 Task: Create New Customer with Customer Name: Camellia's Curiosities, Billing Address Line1: 3112 Abia Martin Drive, Billing Address Line2:  Panther Burn, Billing Address Line3:  Mississippi 38765, Cell Number: 305-245-4080
Action: Mouse moved to (155, 32)
Screenshot: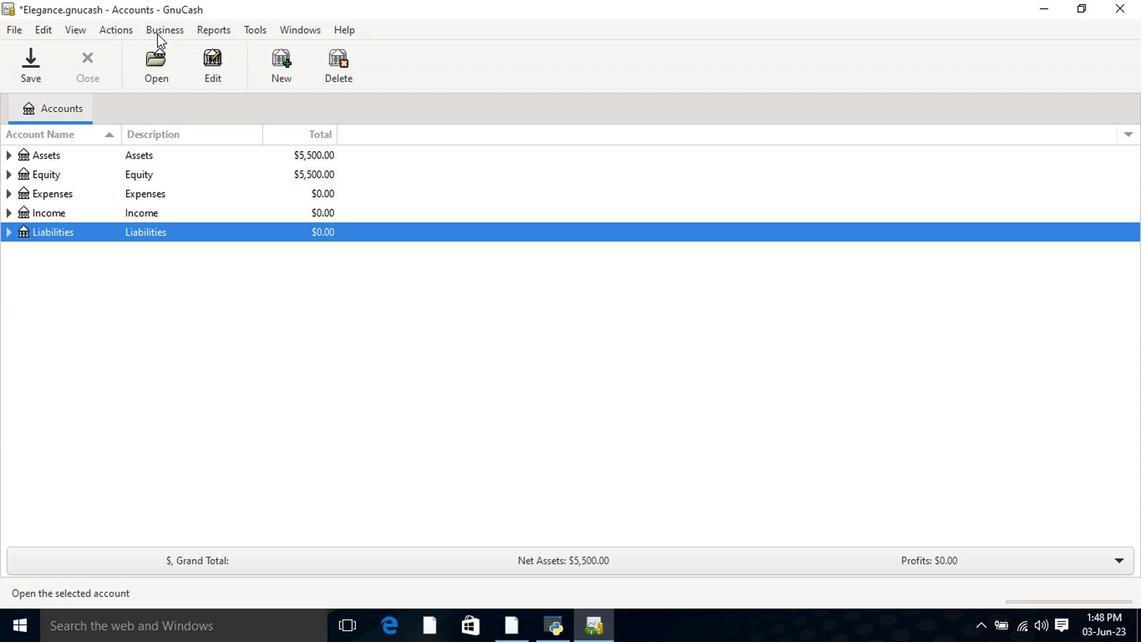 
Action: Mouse pressed left at (155, 32)
Screenshot: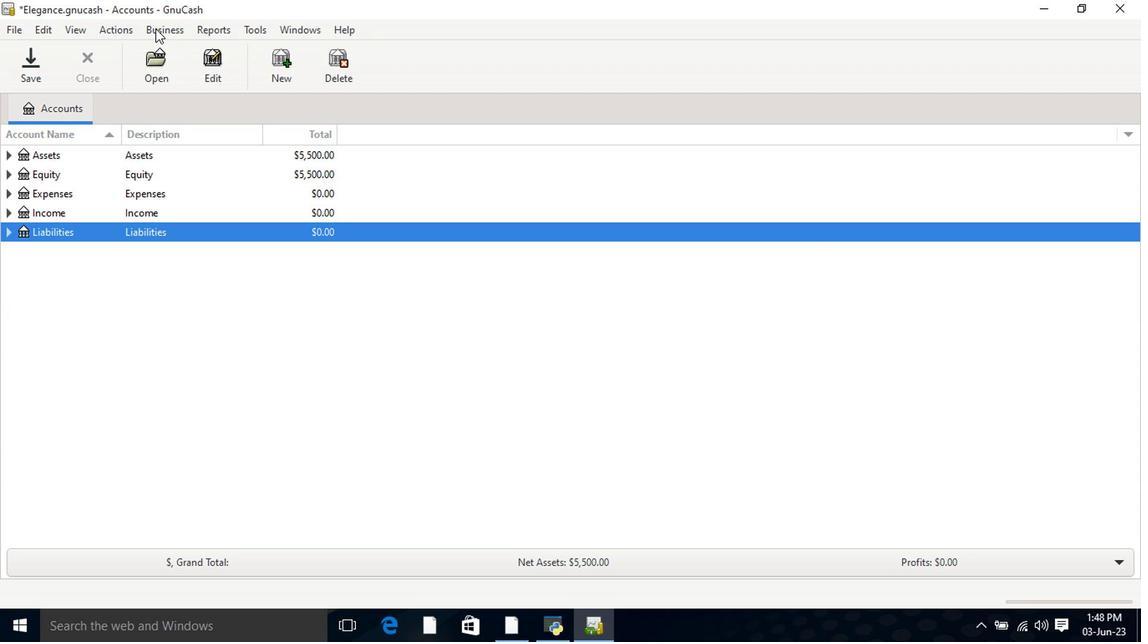 
Action: Mouse moved to (409, 81)
Screenshot: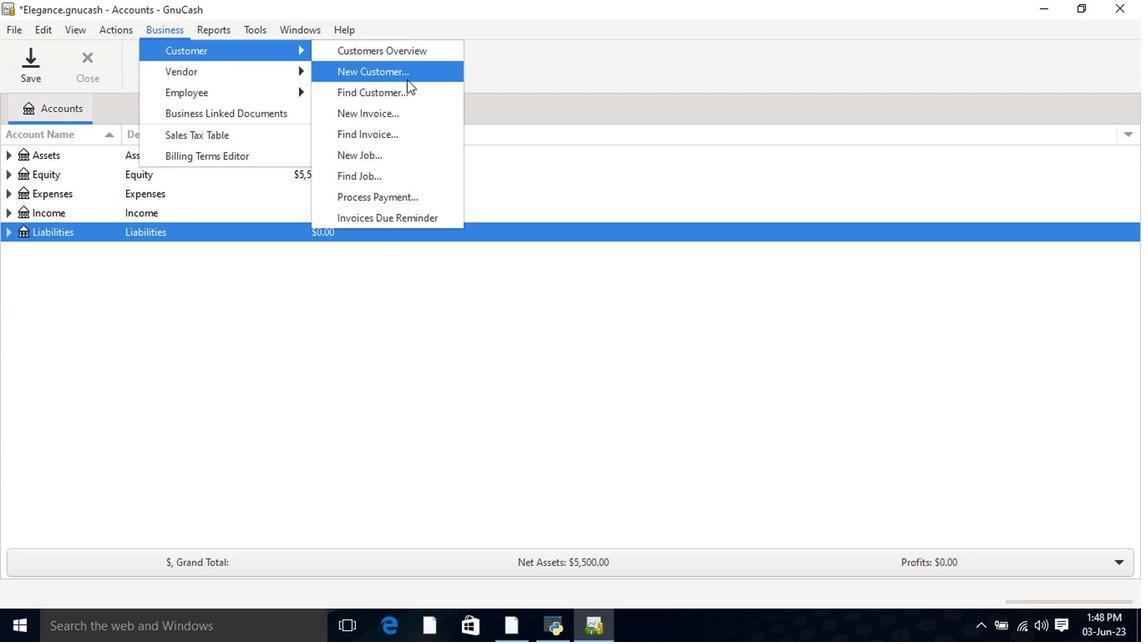 
Action: Mouse pressed left at (409, 81)
Screenshot: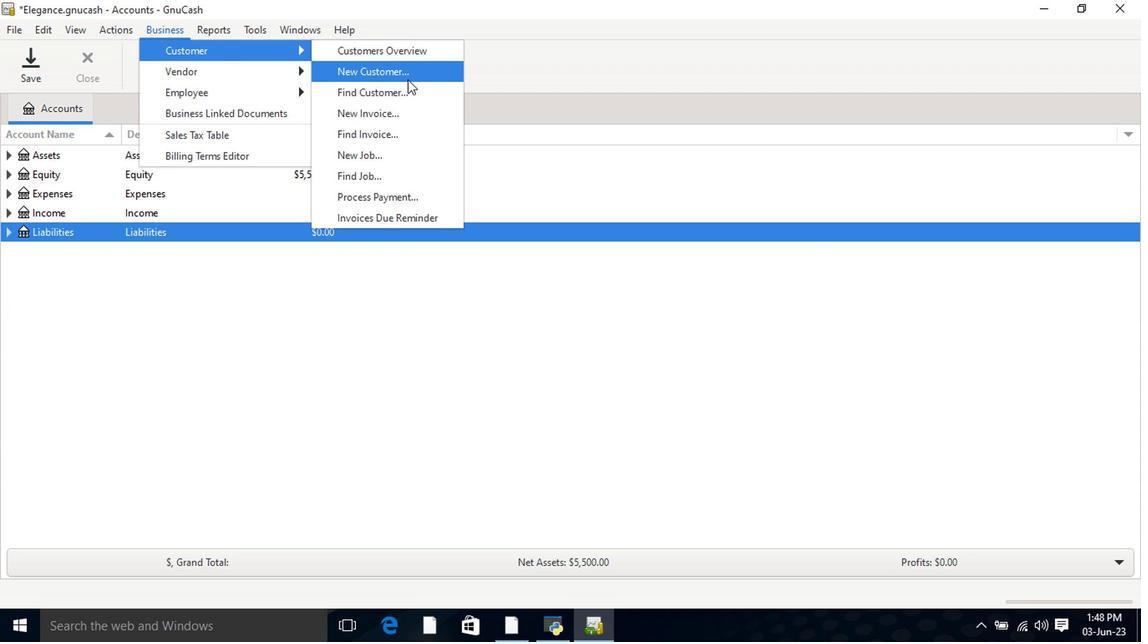 
Action: Mouse moved to (643, 194)
Screenshot: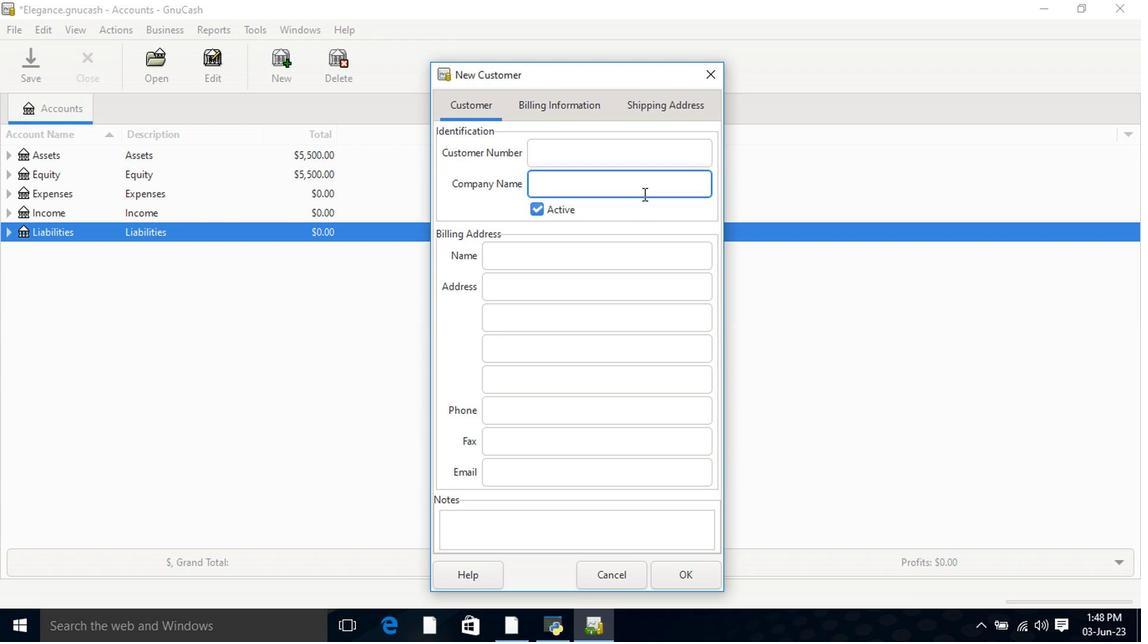 
Action: Key pressed <Key.shift><Key.shift><Key.shift><Key.shift>Came
Screenshot: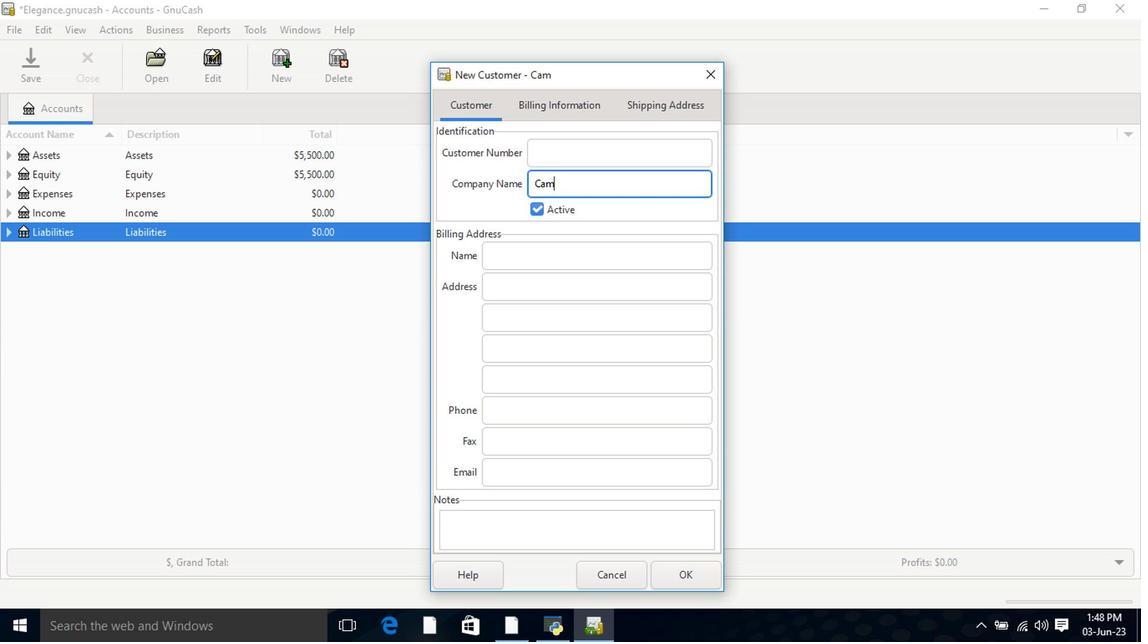 
Action: Mouse moved to (643, 193)
Screenshot: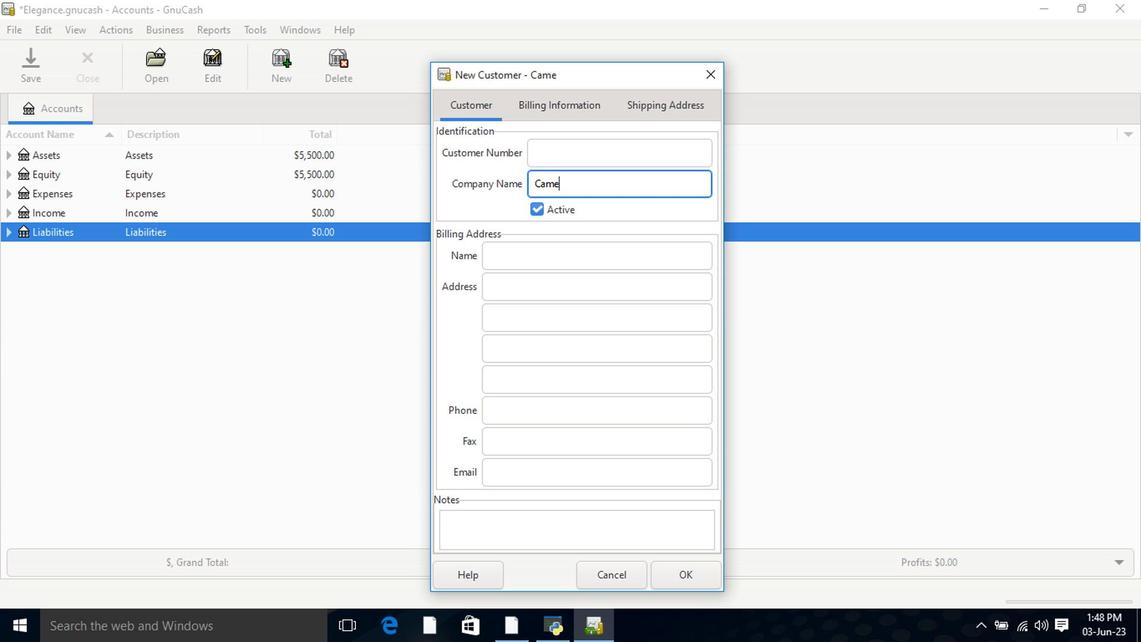 
Action: Key pressed llia's<Key.space><Key.shift>Curiosities<Key.tab><Key.tab><Key.tab>3112<Key.space><Key.shift>Abia<Key.space><Key.shift>Martin<Key.space><Key.shift>Drive<Key.tab><Key.shift>Panther<Key.space><Key.shift>Burn<Key.tab><Key.shift>Mississippi<Key.space>38765<Key.tab><Key.tab>305-245-4080
Screenshot: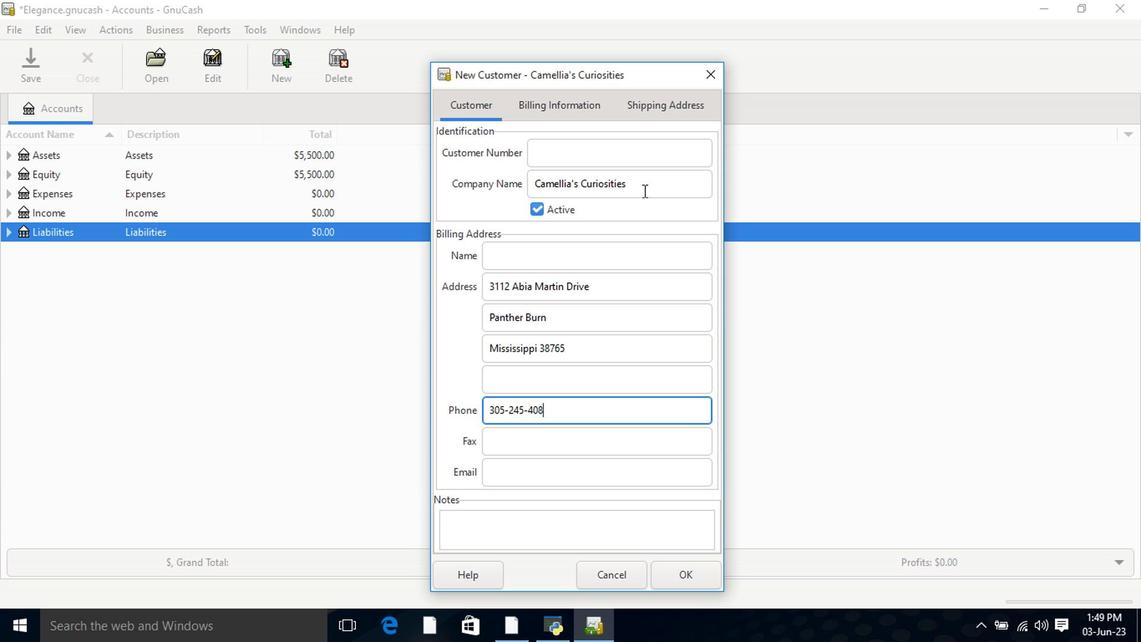 
Action: Mouse moved to (536, 102)
Screenshot: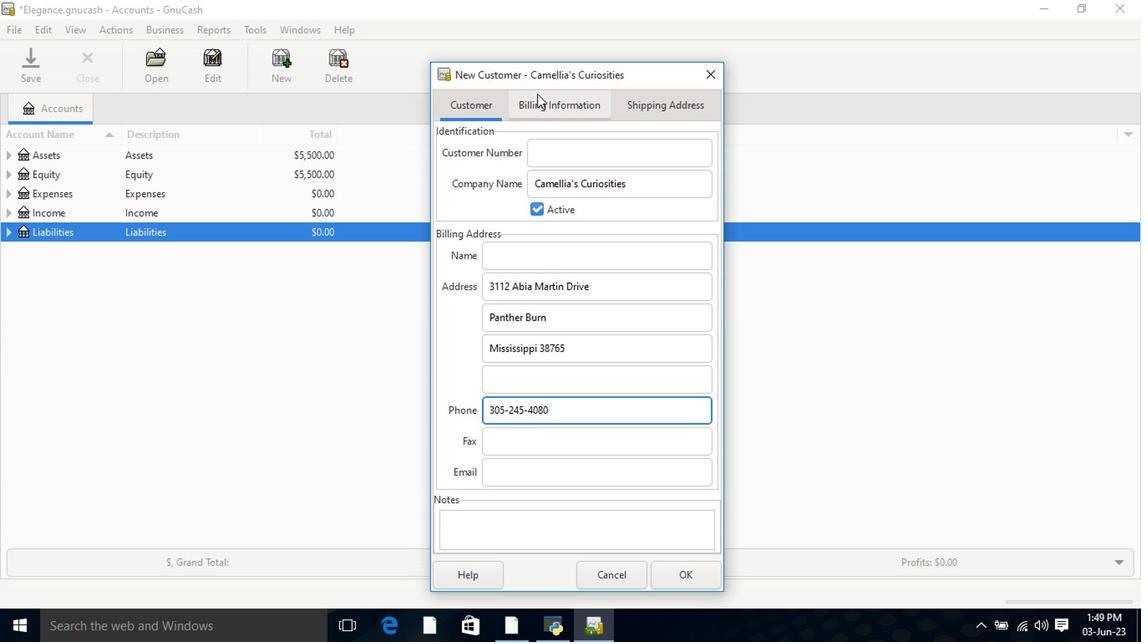 
Action: Mouse pressed left at (536, 102)
Screenshot: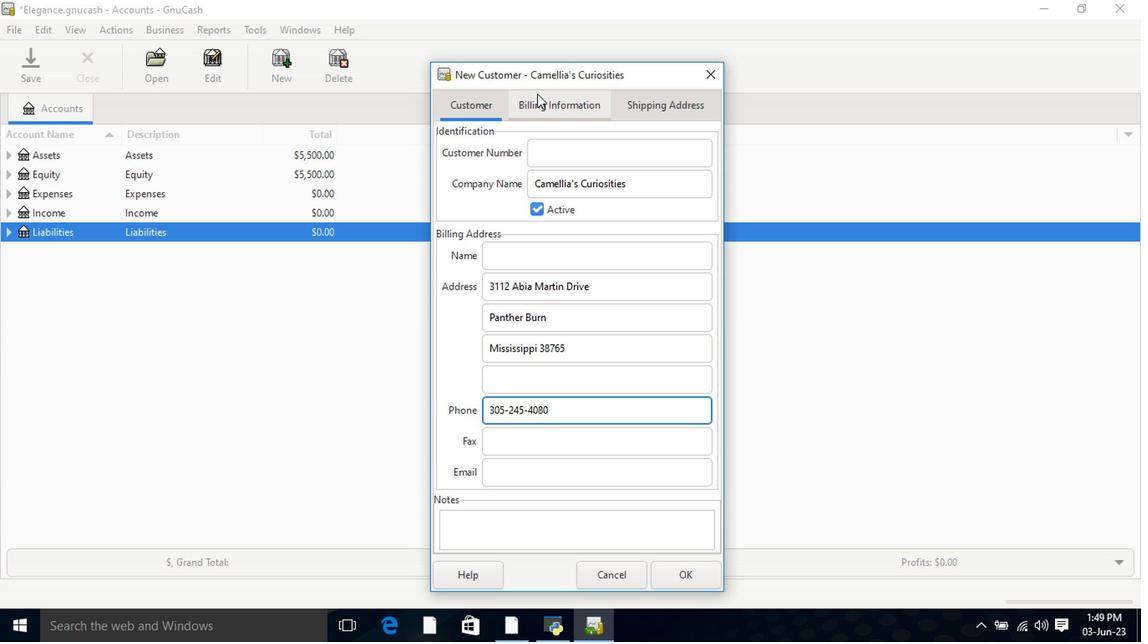 
Action: Mouse moved to (647, 107)
Screenshot: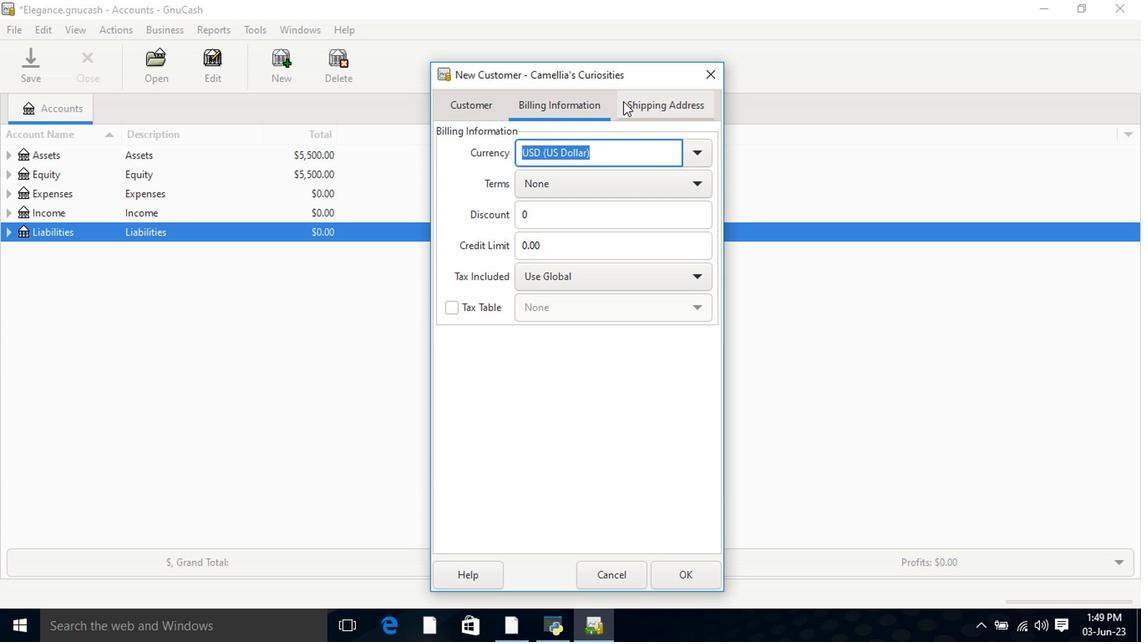 
Action: Mouse pressed left at (647, 107)
Screenshot: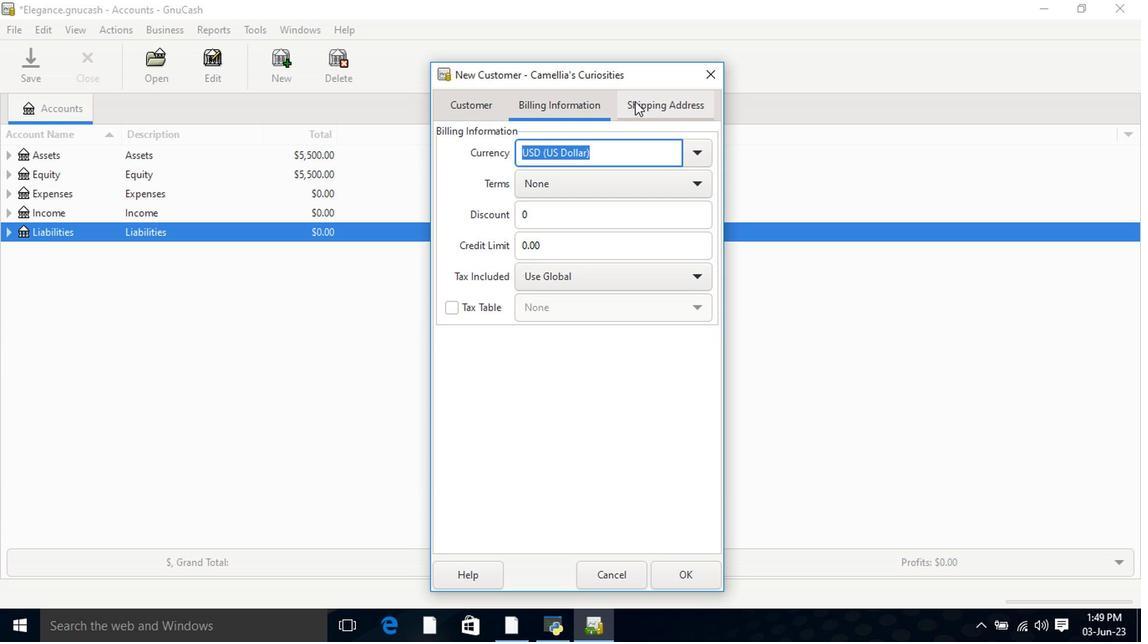 
Action: Mouse moved to (688, 578)
Screenshot: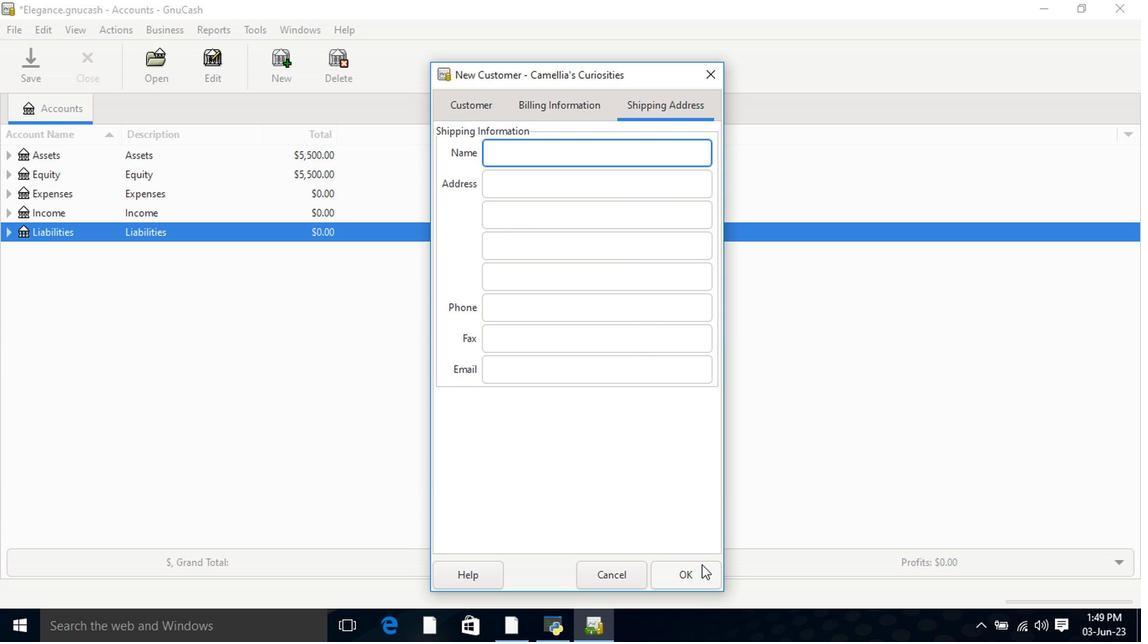 
Action: Mouse pressed left at (688, 578)
Screenshot: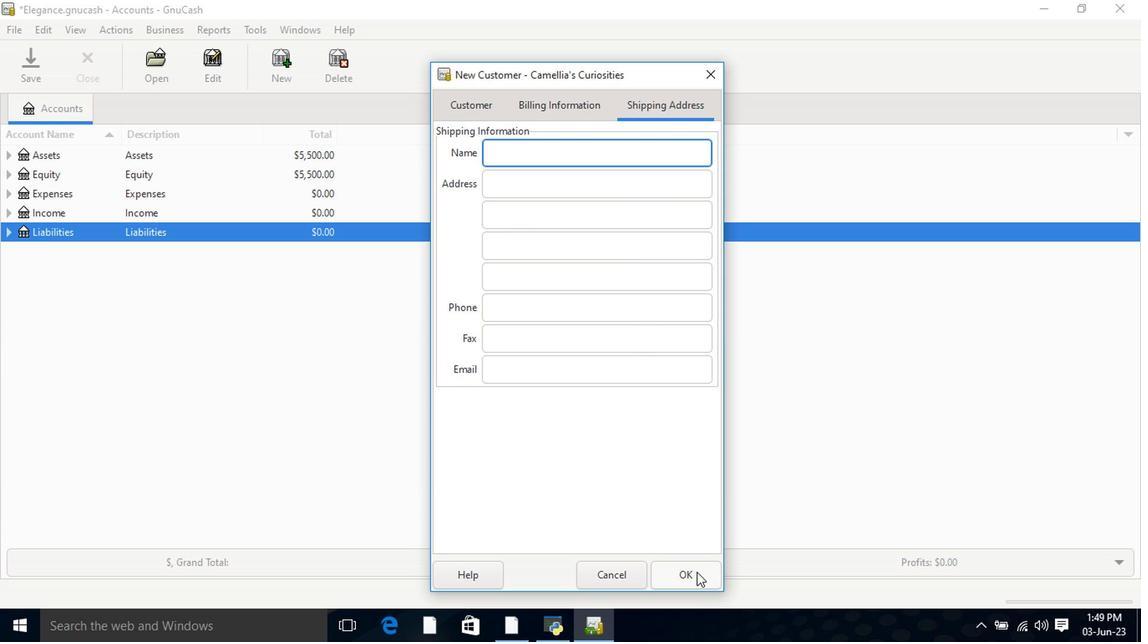 
Action: Mouse moved to (617, 470)
Screenshot: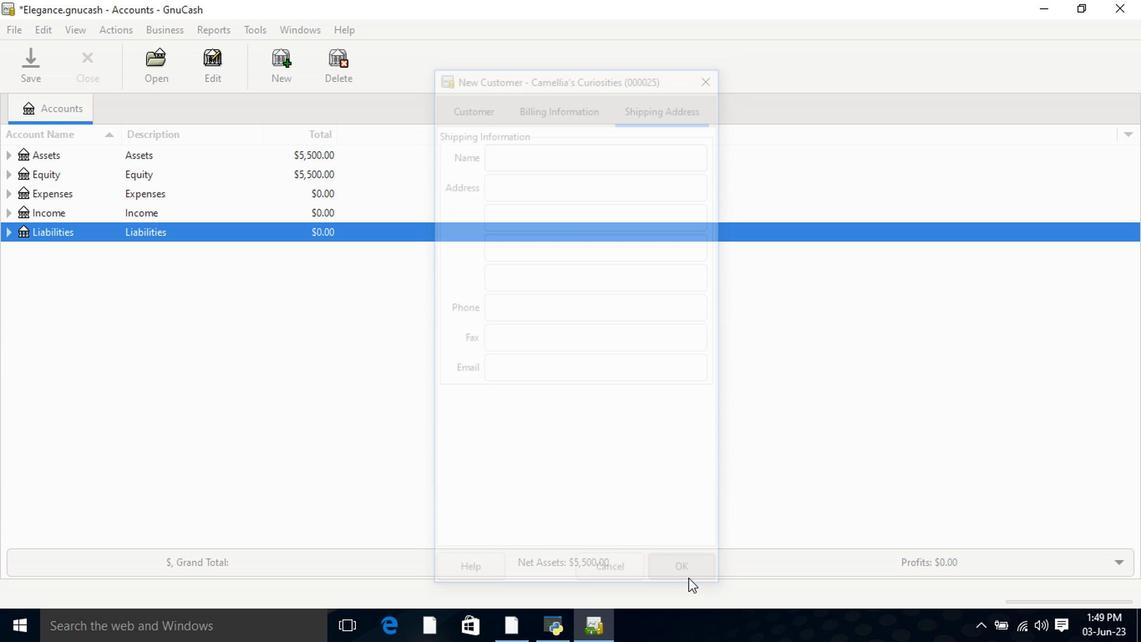 
